 Task: Add an event with the title Third Presentation Finalization, date ''2023/11/22'', time 20:00and add a description: Participants will explore techniques for building rapport and establishing positive relationships with team members. They will learn how to create a supportive and inclusive communication environment, fostering trust, respect, and collaboration.Mark the tasks as Completed , logged in from the account softage.4@softage.netand send the event invitation to softage.7@softage.net and softage.8@softage.net. Set a reminder for the event Doesn''t repeat
Action: Mouse moved to (65, 91)
Screenshot: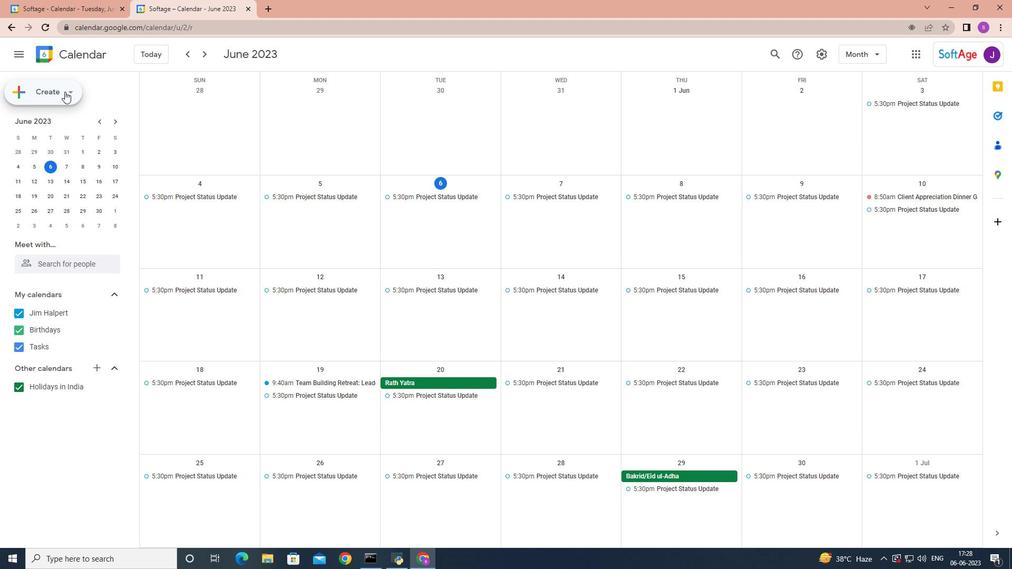 
Action: Mouse pressed left at (65, 91)
Screenshot: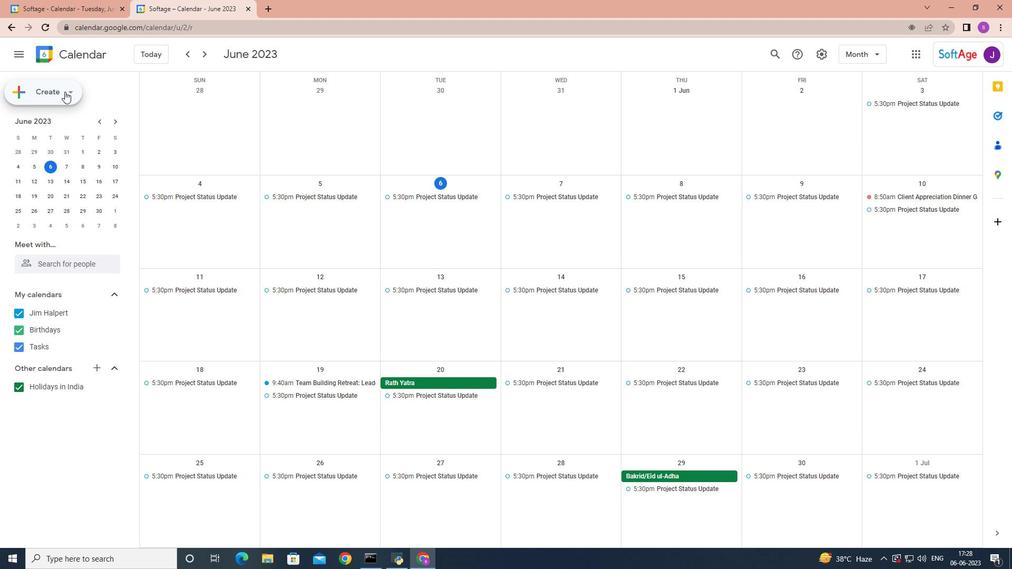 
Action: Mouse moved to (55, 116)
Screenshot: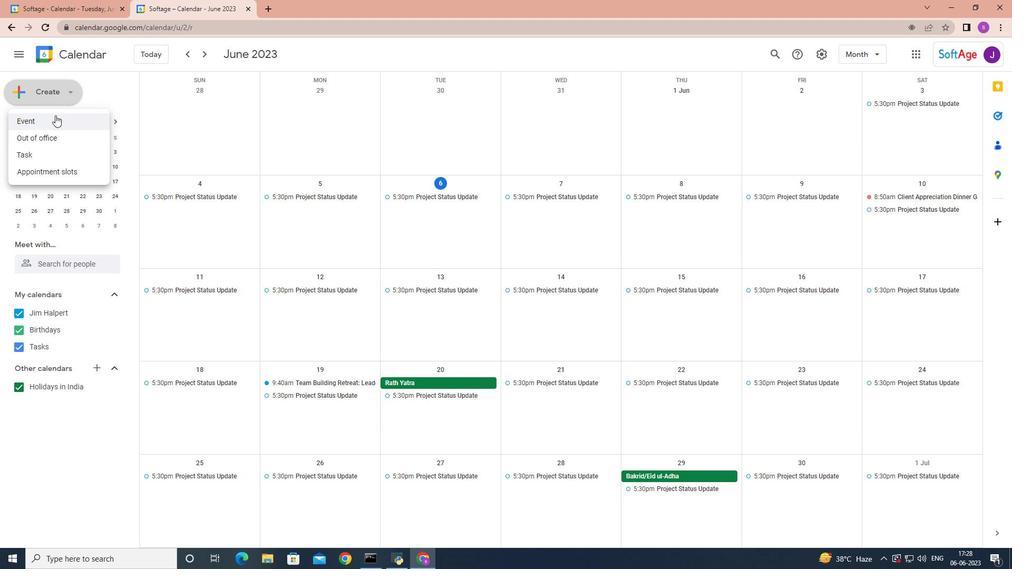 
Action: Mouse pressed left at (55, 116)
Screenshot: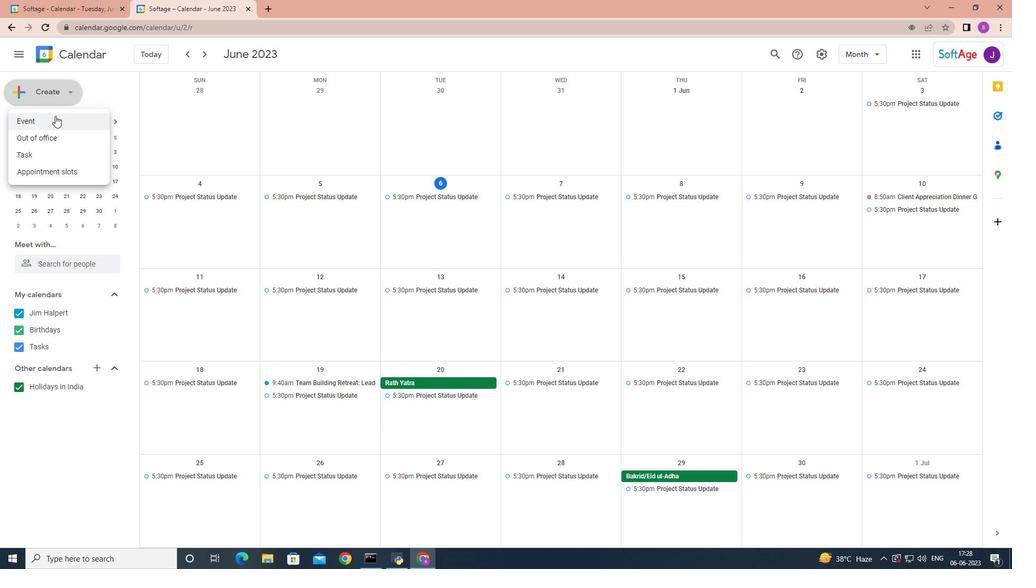 
Action: Mouse moved to (276, 410)
Screenshot: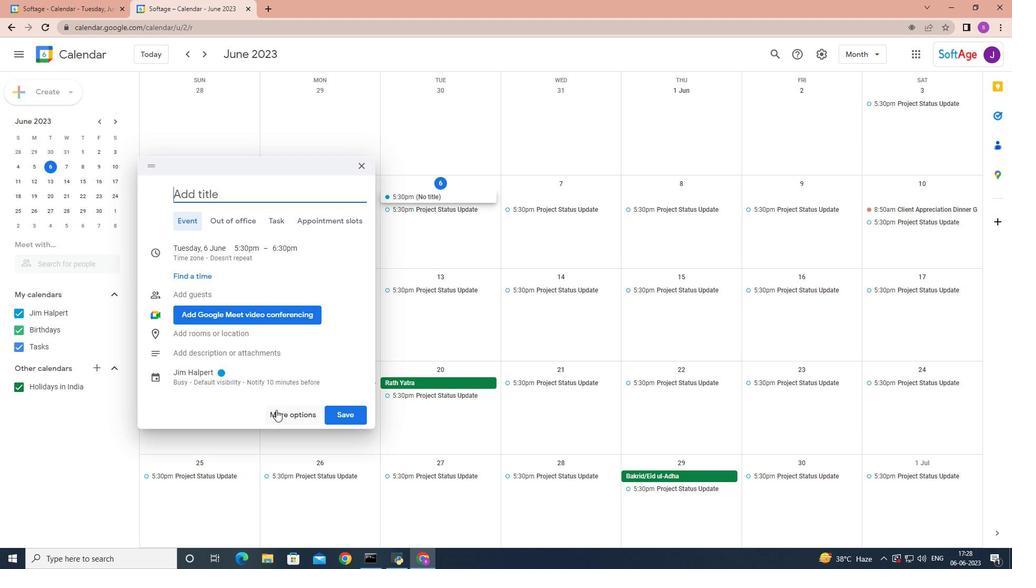 
Action: Mouse pressed left at (276, 410)
Screenshot: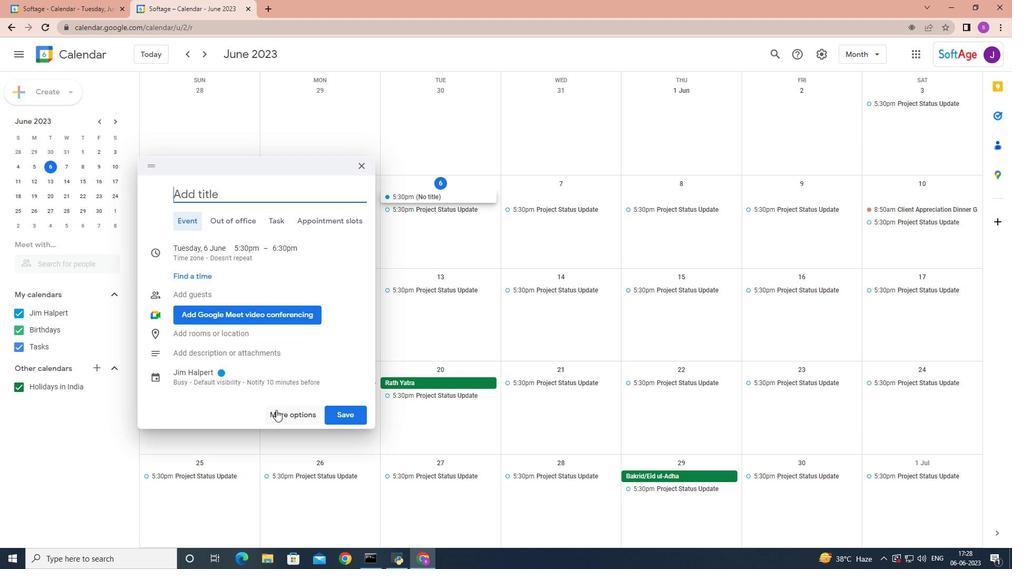 
Action: Mouse moved to (273, 409)
Screenshot: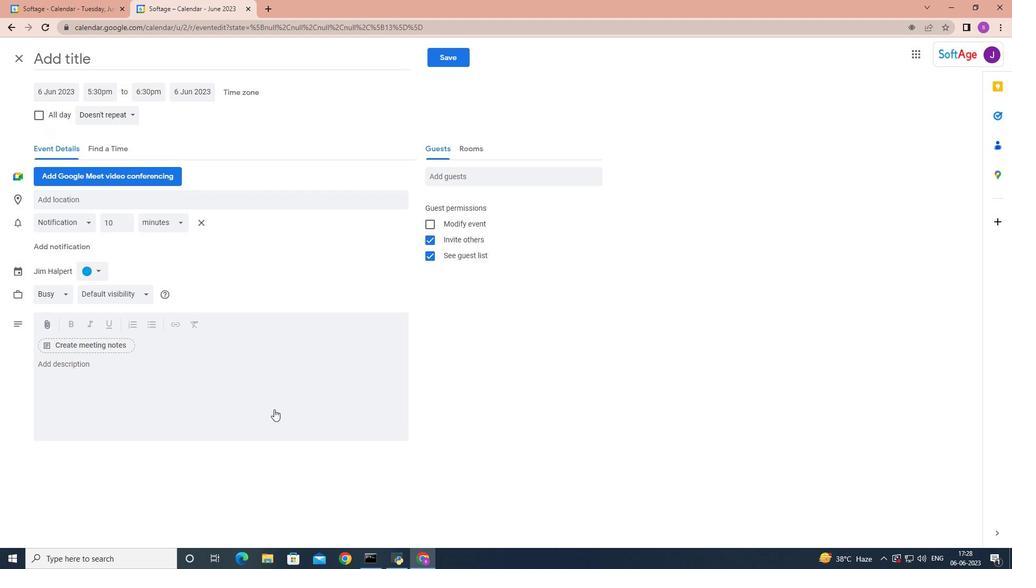 
Action: Key pressed <Key.shift>Third<Key.space><Key.shift>Presentation<Key.space><Key.shift>Finalization<Key.space>
Screenshot: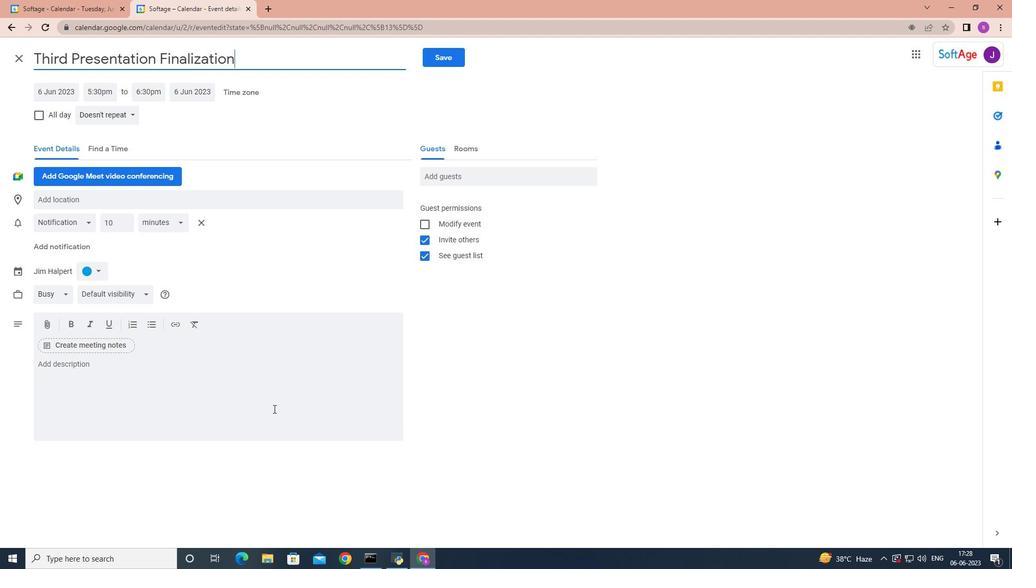 
Action: Mouse moved to (61, 91)
Screenshot: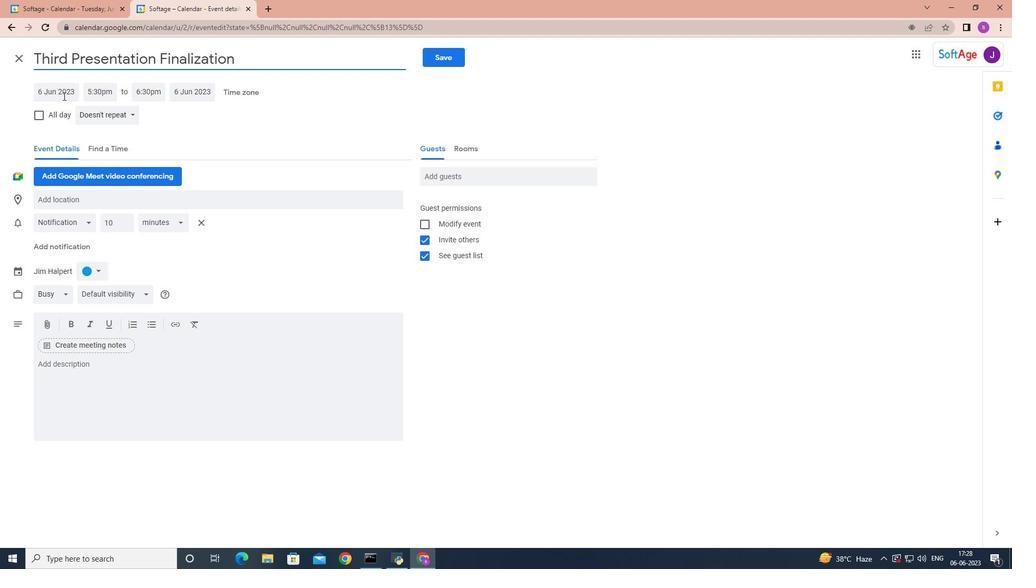 
Action: Mouse pressed left at (61, 91)
Screenshot: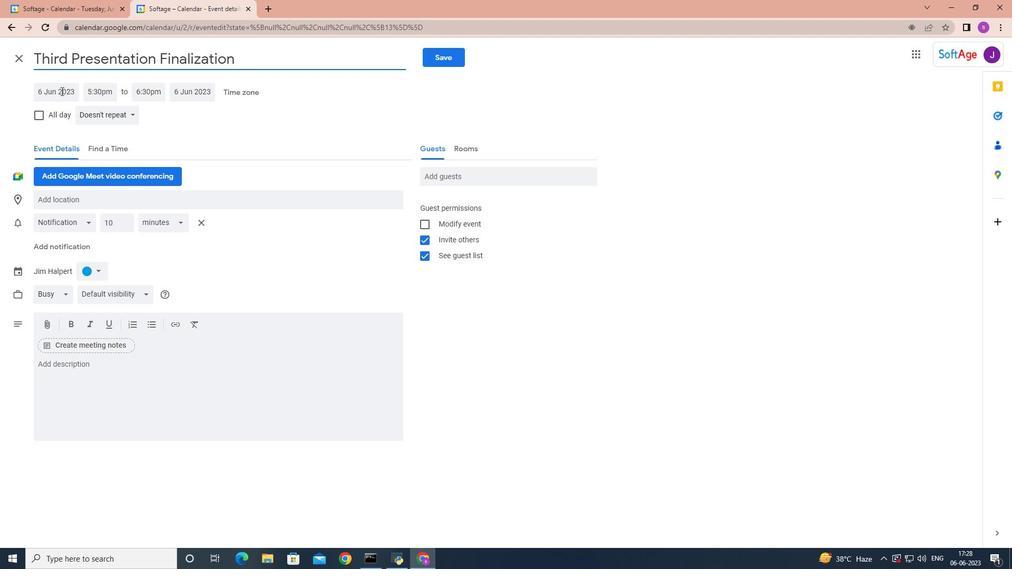 
Action: Mouse moved to (167, 113)
Screenshot: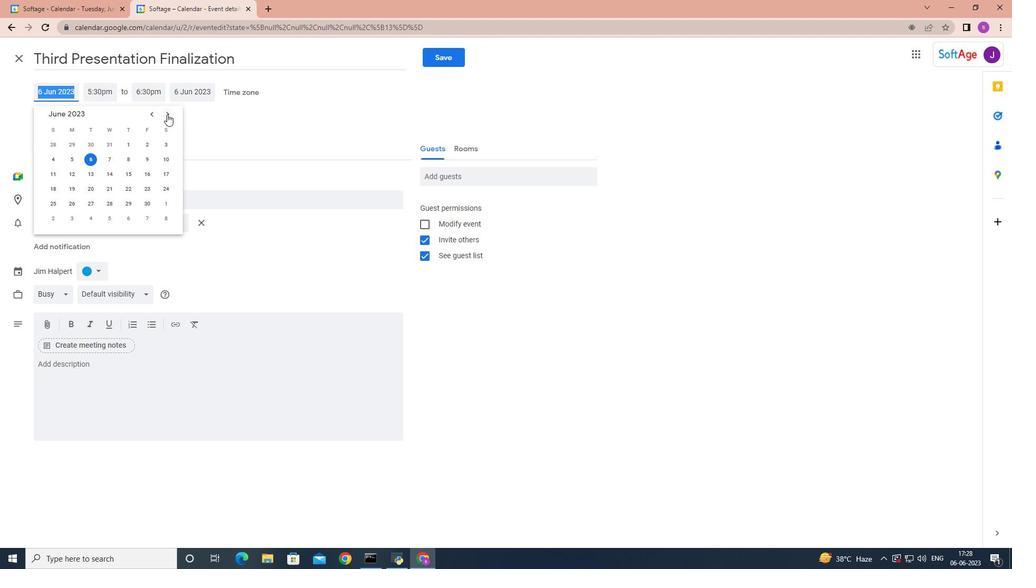 
Action: Mouse pressed left at (167, 113)
Screenshot: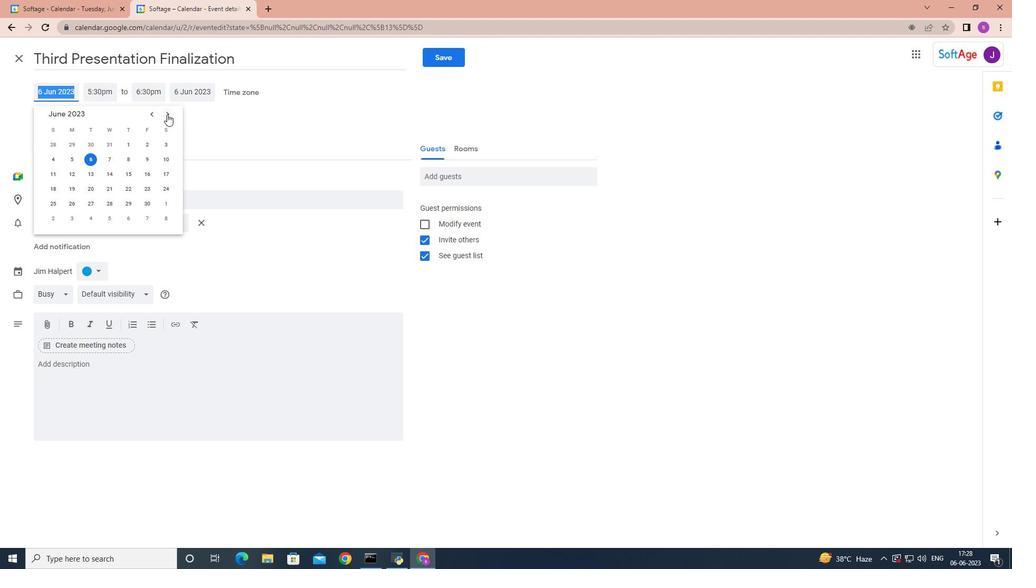 
Action: Mouse moved to (168, 113)
Screenshot: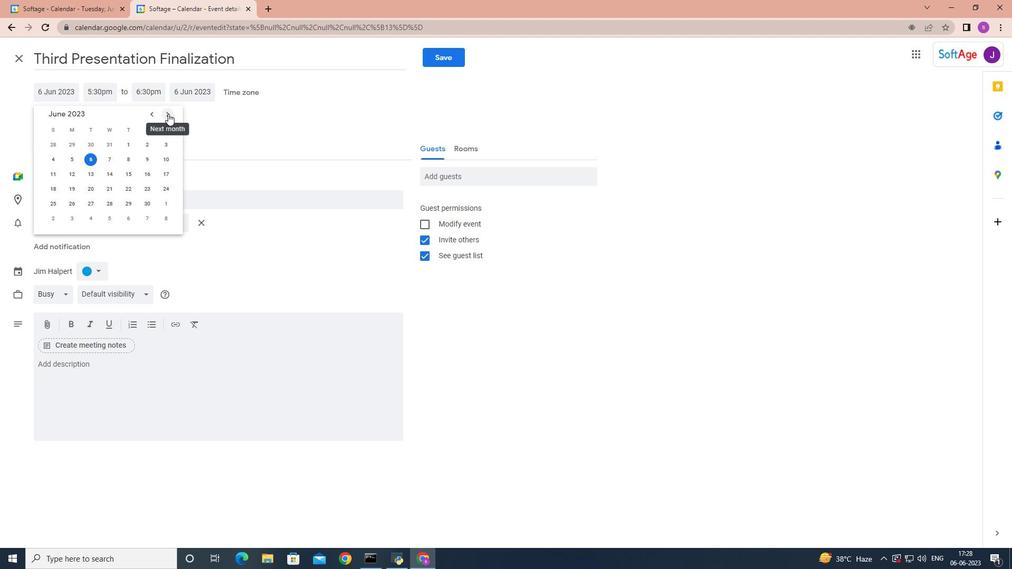 
Action: Mouse pressed left at (168, 113)
Screenshot: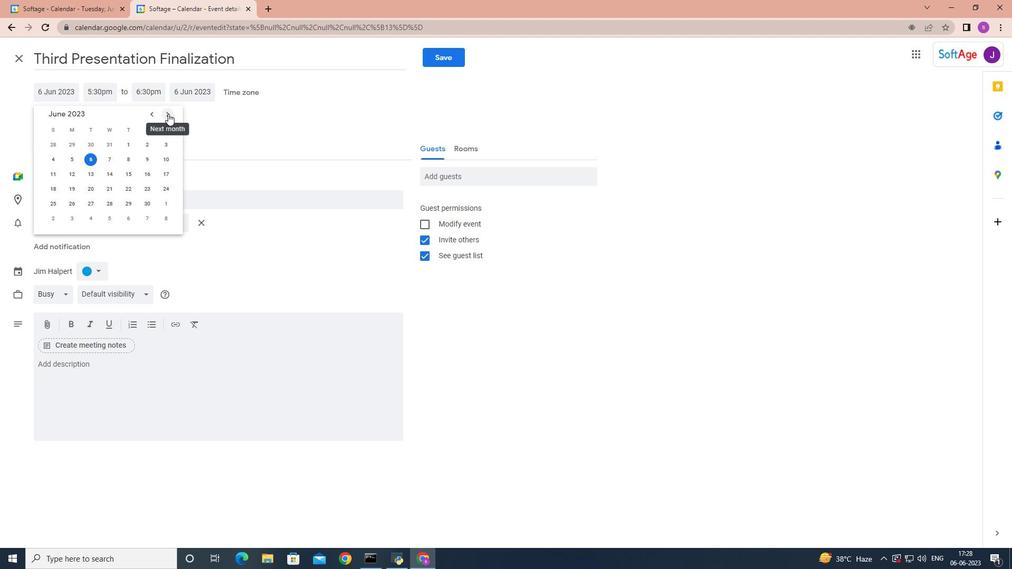 
Action: Mouse moved to (168, 113)
Screenshot: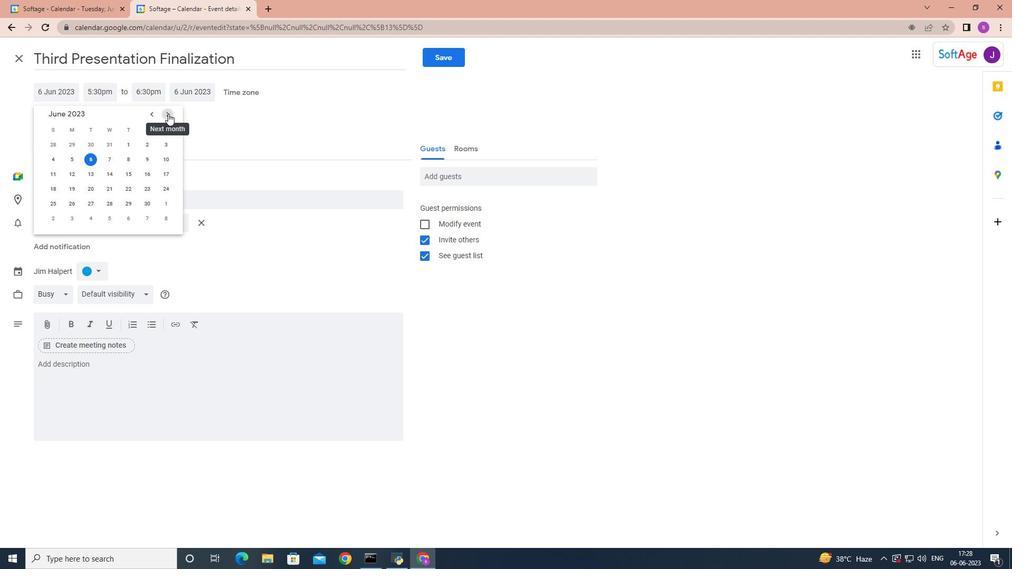 
Action: Mouse pressed left at (168, 113)
Screenshot: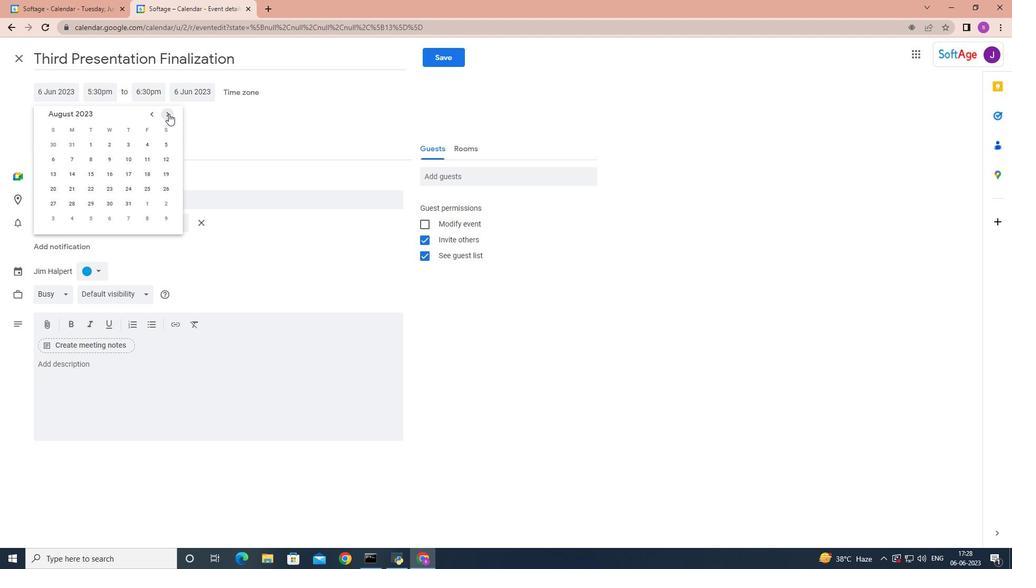 
Action: Mouse pressed left at (168, 113)
Screenshot: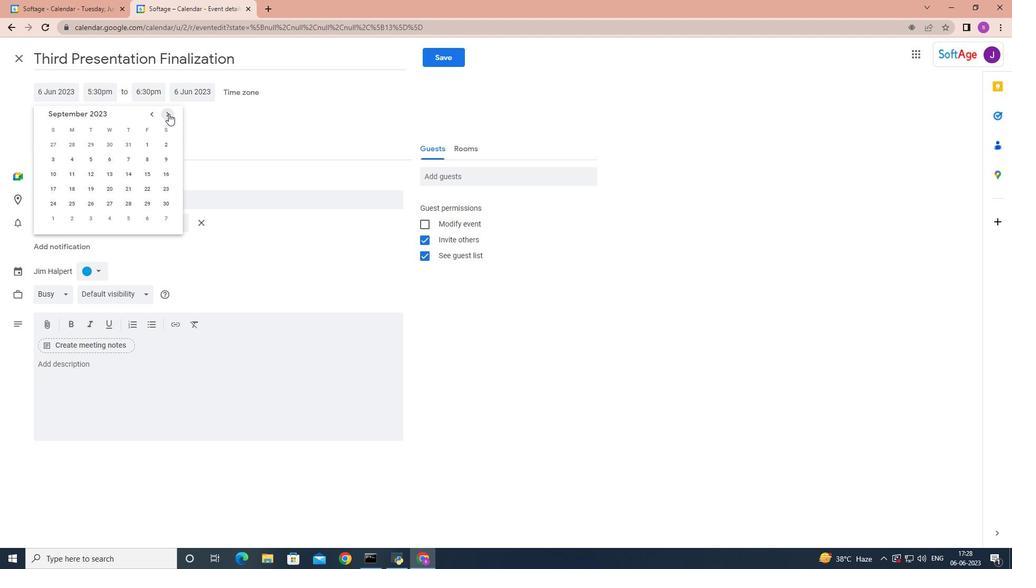 
Action: Mouse pressed left at (168, 113)
Screenshot: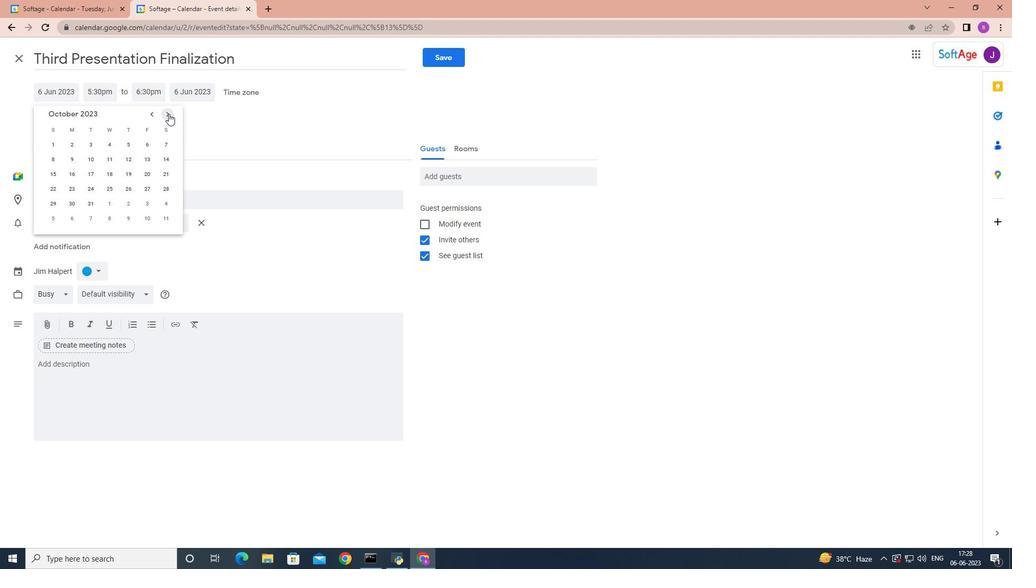 
Action: Mouse moved to (107, 187)
Screenshot: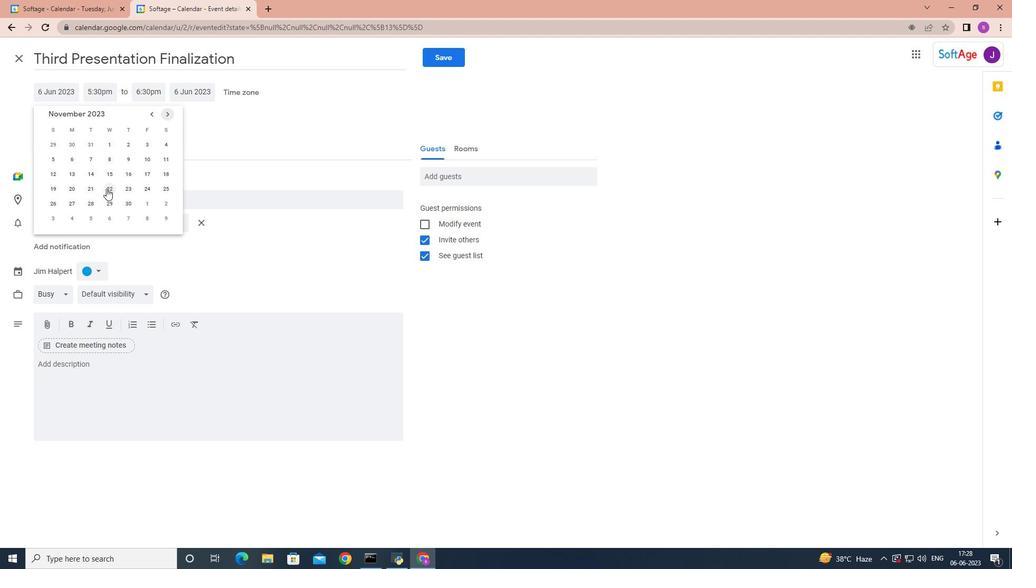 
Action: Mouse pressed left at (107, 187)
Screenshot: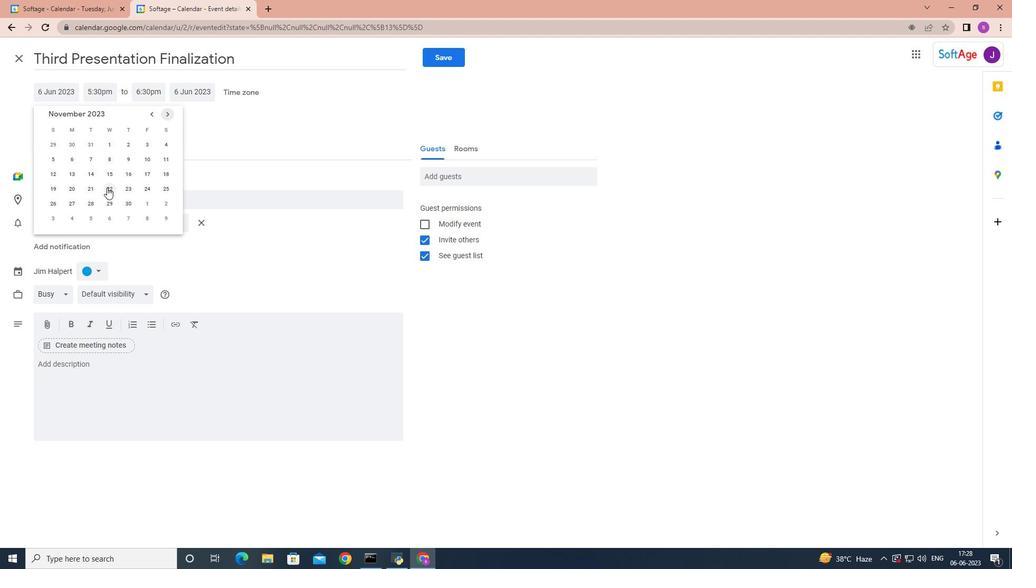 
Action: Mouse moved to (110, 89)
Screenshot: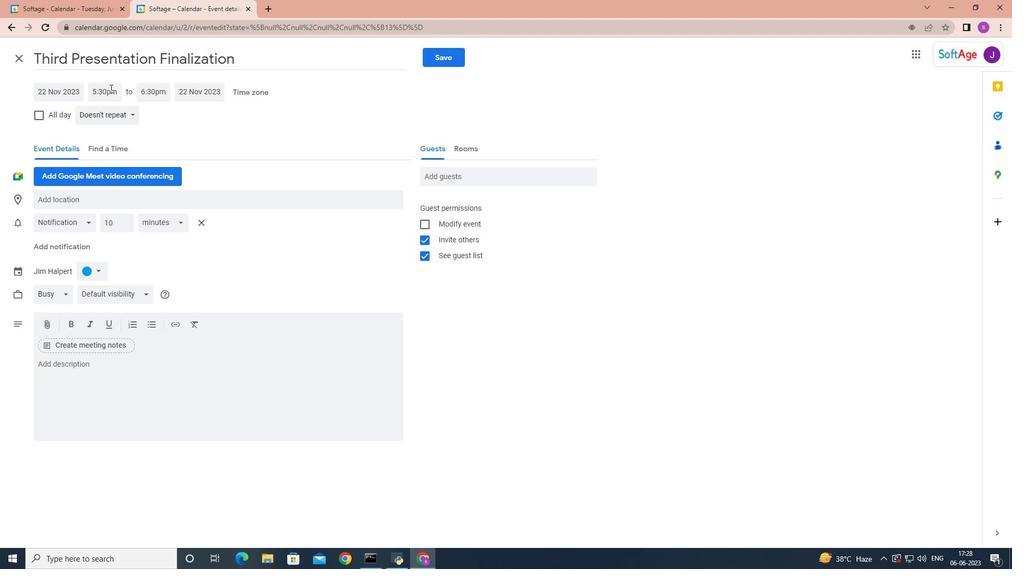
Action: Mouse pressed left at (110, 89)
Screenshot: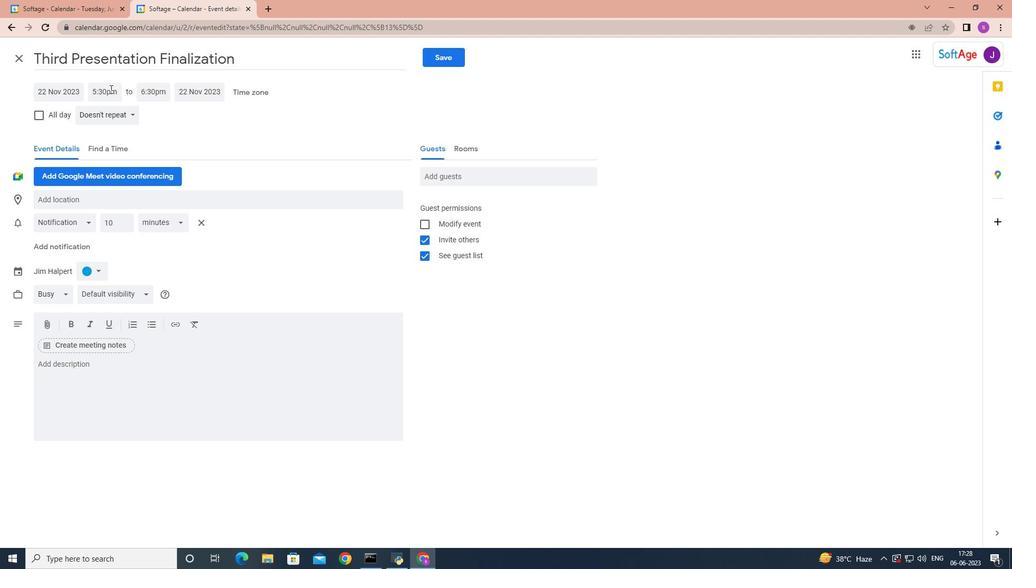 
Action: Mouse moved to (113, 91)
Screenshot: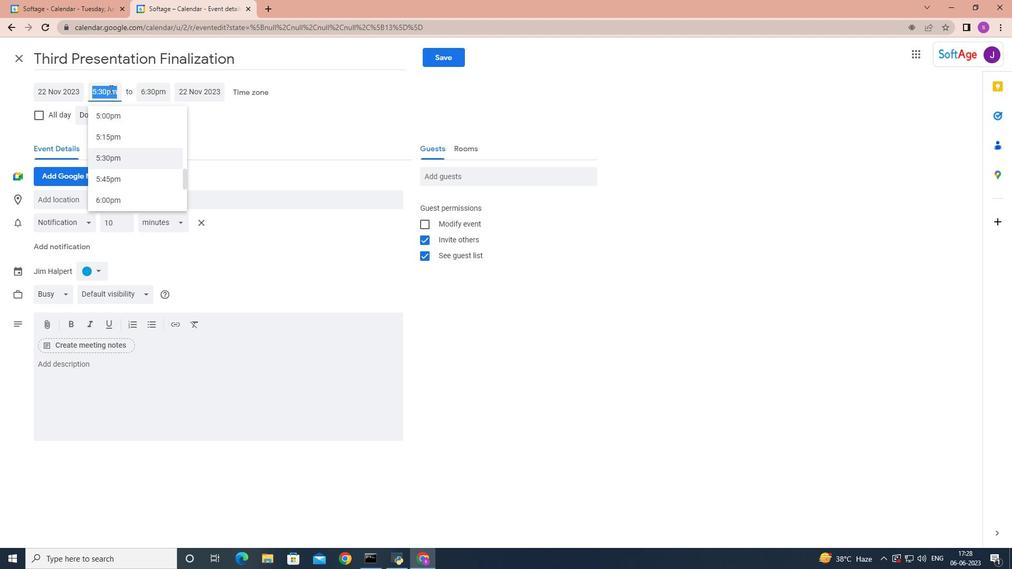 
Action: Key pressed 20<Key.shift>:00<Key.enter>
Screenshot: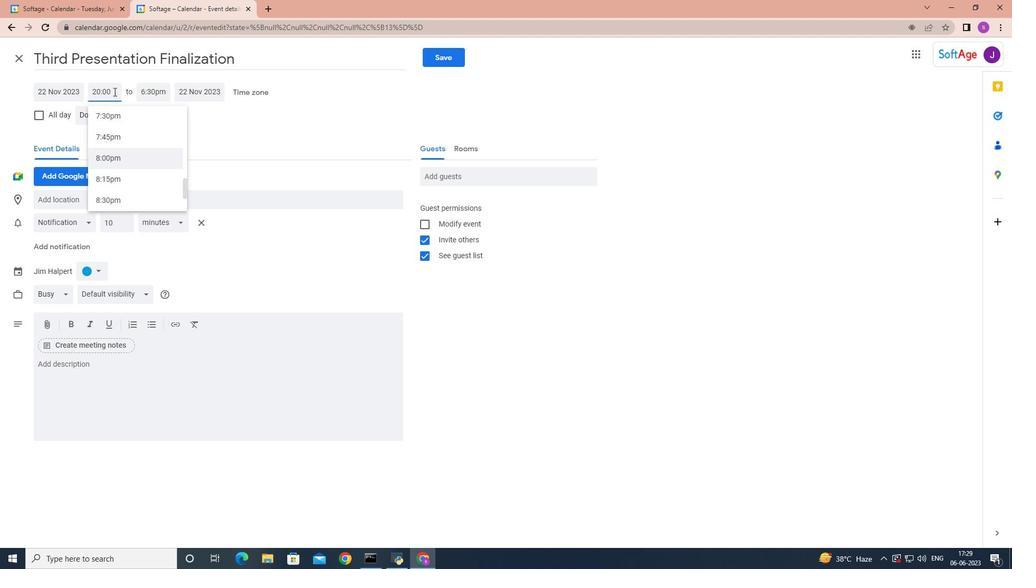 
Action: Mouse moved to (121, 359)
Screenshot: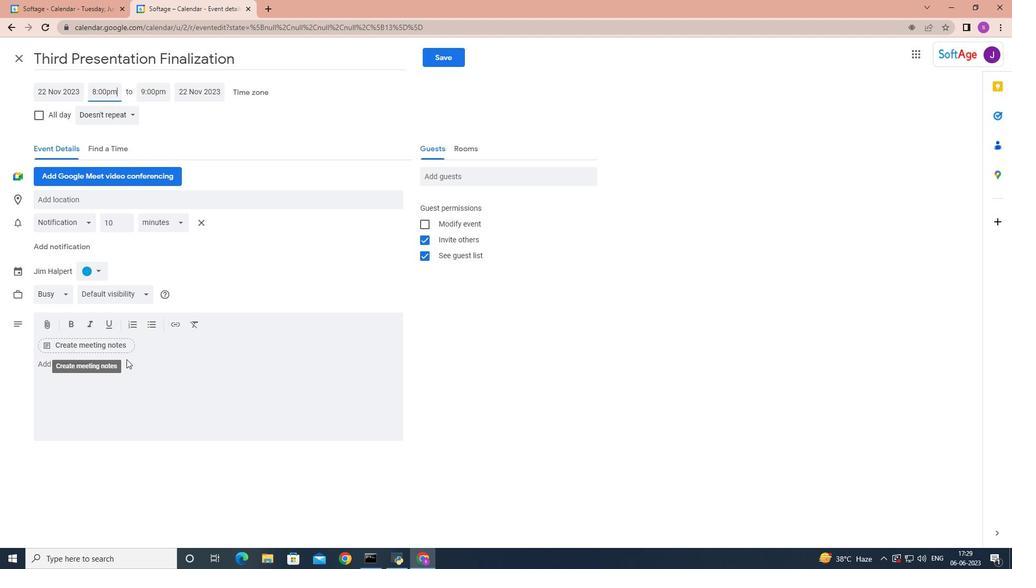 
Action: Mouse pressed left at (121, 359)
Screenshot: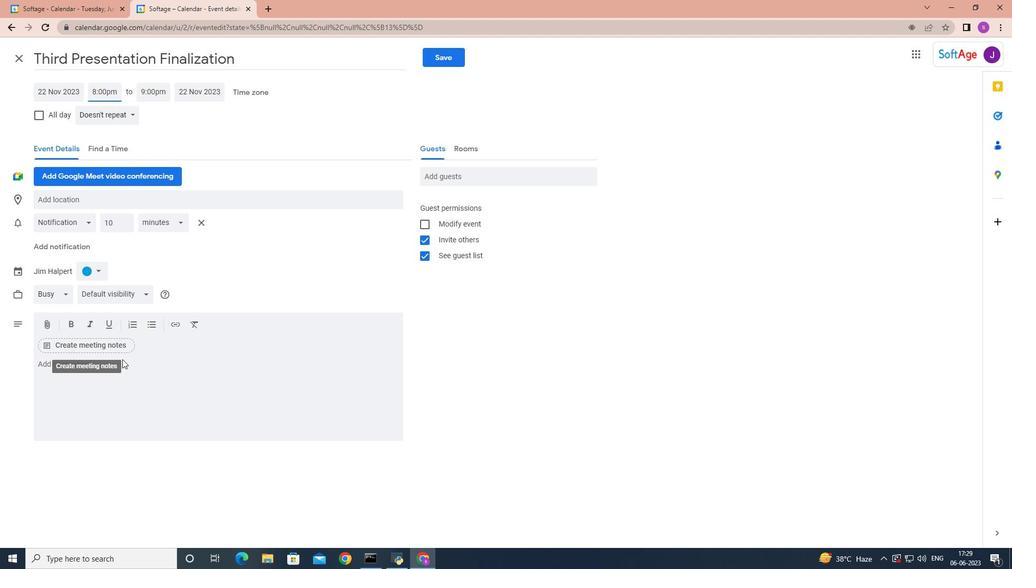 
Action: Mouse moved to (92, 365)
Screenshot: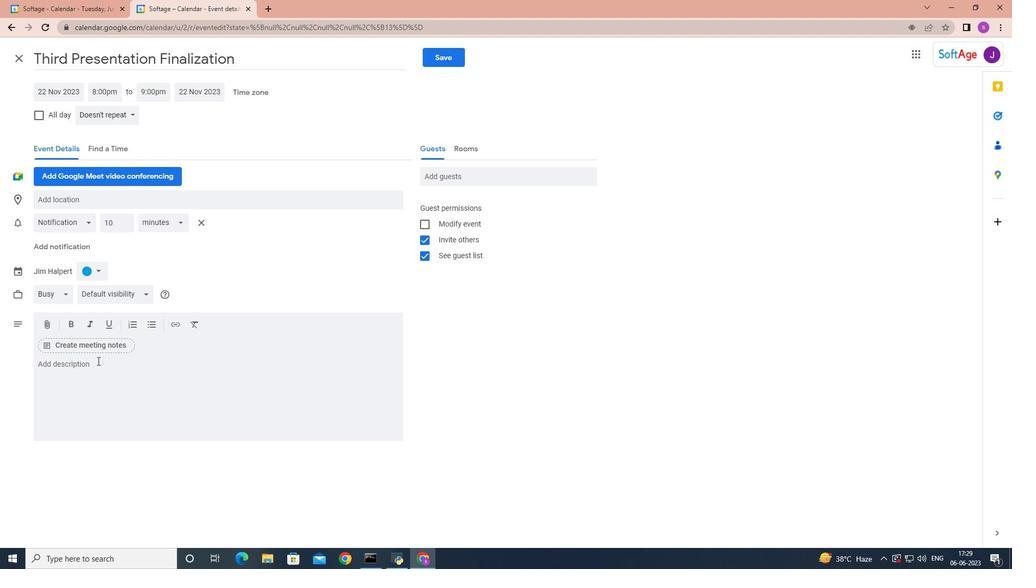 
Action: Mouse pressed left at (92, 365)
Screenshot: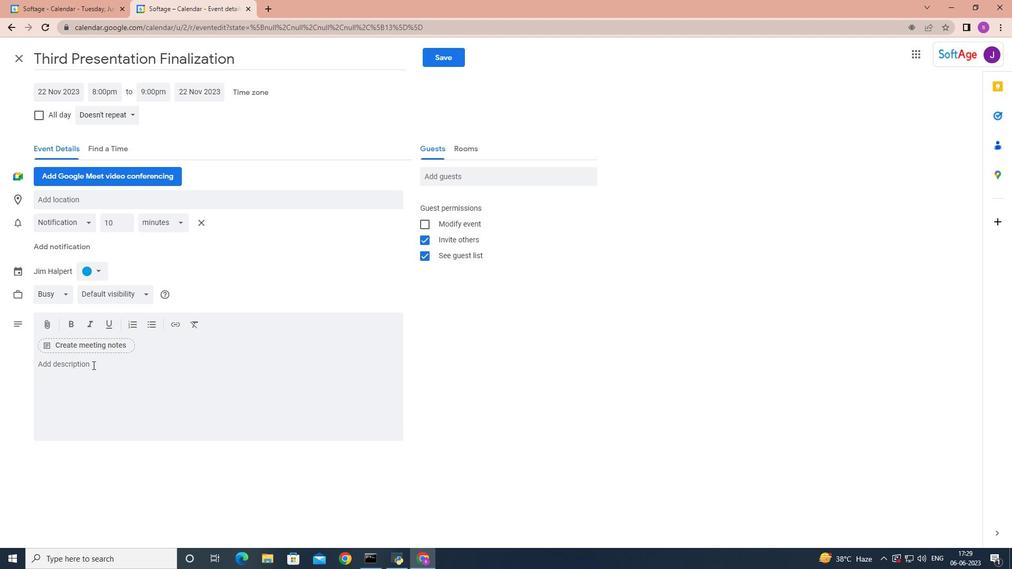 
Action: Mouse moved to (92, 364)
Screenshot: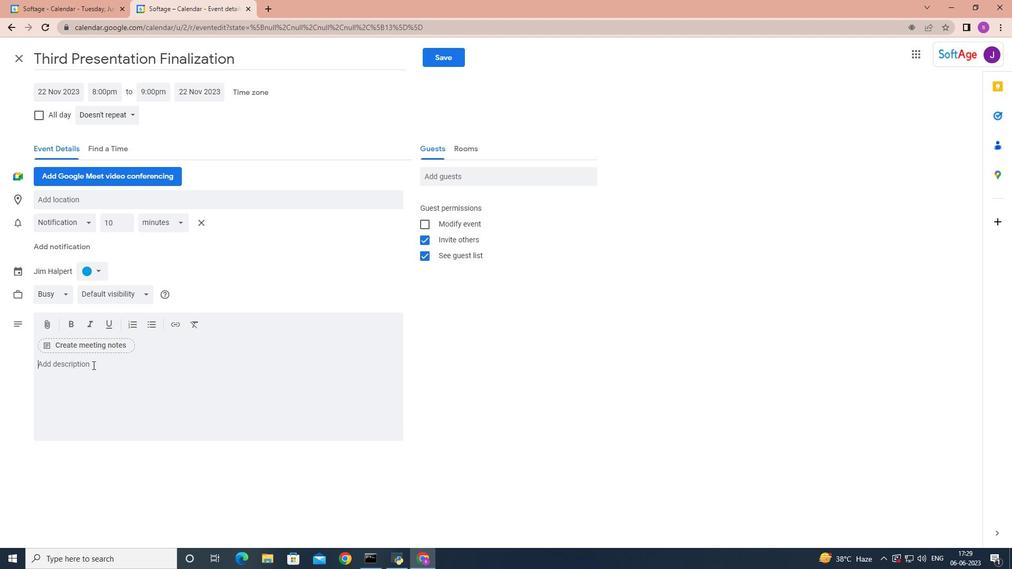
Action: Key pressed <Key.shift><Key.shift>Participants<Key.space>will<Key.space>explore<Key.space>techb<Key.backspace>niques<Key.space>for<Key.space>buo<Key.backspace>ilding<Key.space>rapport<Key.space>and<Key.space>establishing<Key.space>postivie<Key.space><Key.backspace><Key.backspace><Key.backspace><Key.backspace><Key.backspace><Key.backspace>itive<Key.space>relationships<Key.space>with<Key.space>team<Key.space>members<Key.space><Key.backspace>.<Key.space><Key.shift>They<Key.space>will<Key.space>learn<Key.space>how<Key.space>to<Key.space>creat<Key.space><Key.backspace><Key.backspace><Key.backspace>ate<Key.space>a<Key.space>supportive<Key.space>and<Key.space>inclusive<Key.space>x<Key.backspace>communication<Key.space>environment,<Key.space>fostering<Key.space>trust<Key.space><Key.backspace>,<Key.space>respect<Key.space>and<Key.space>collaboration<Key.space><Key.backspace>.
Screenshot: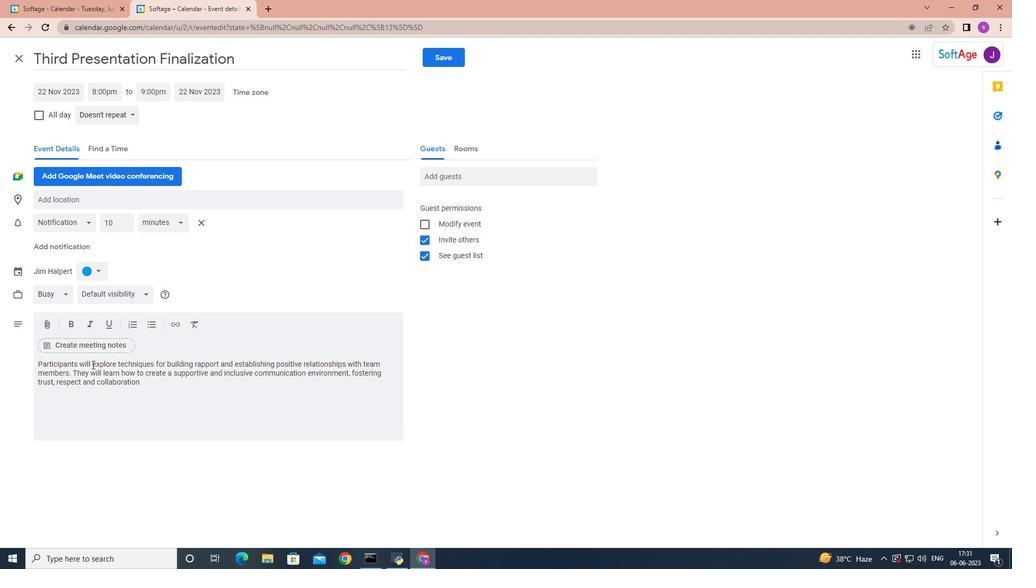 
Action: Mouse moved to (475, 179)
Screenshot: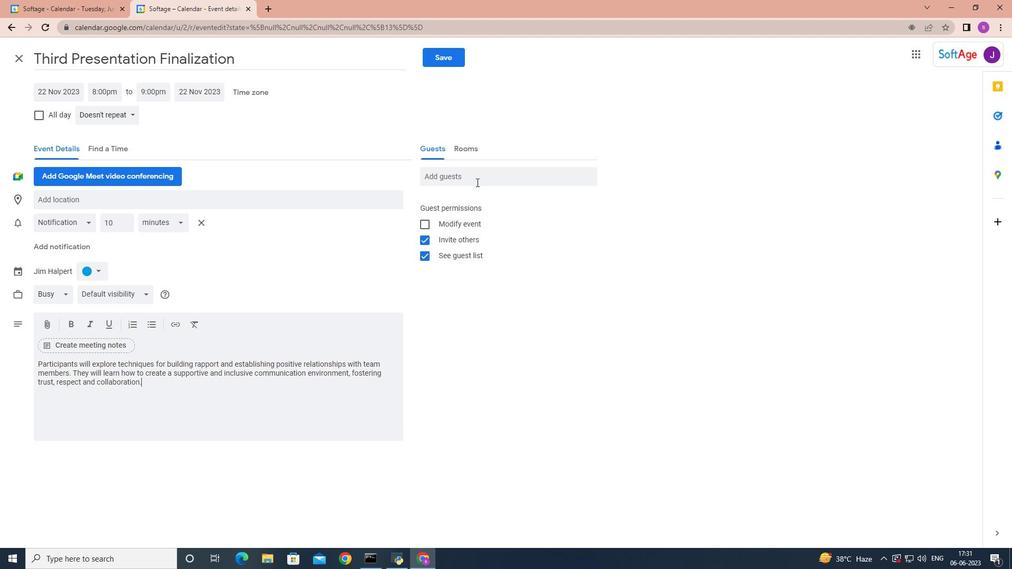 
Action: Mouse pressed left at (475, 179)
Screenshot: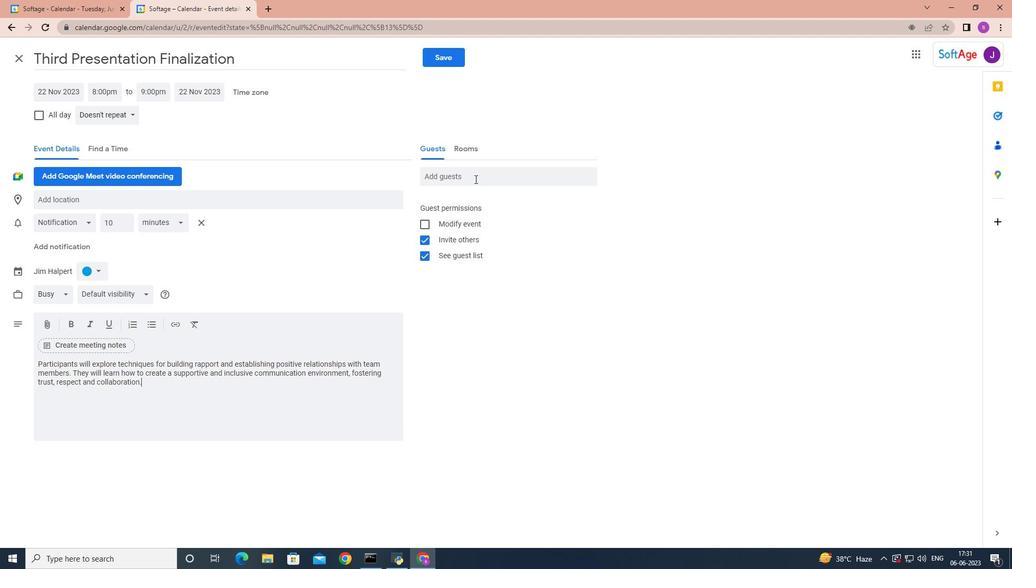 
Action: Key pressed softage.7
Screenshot: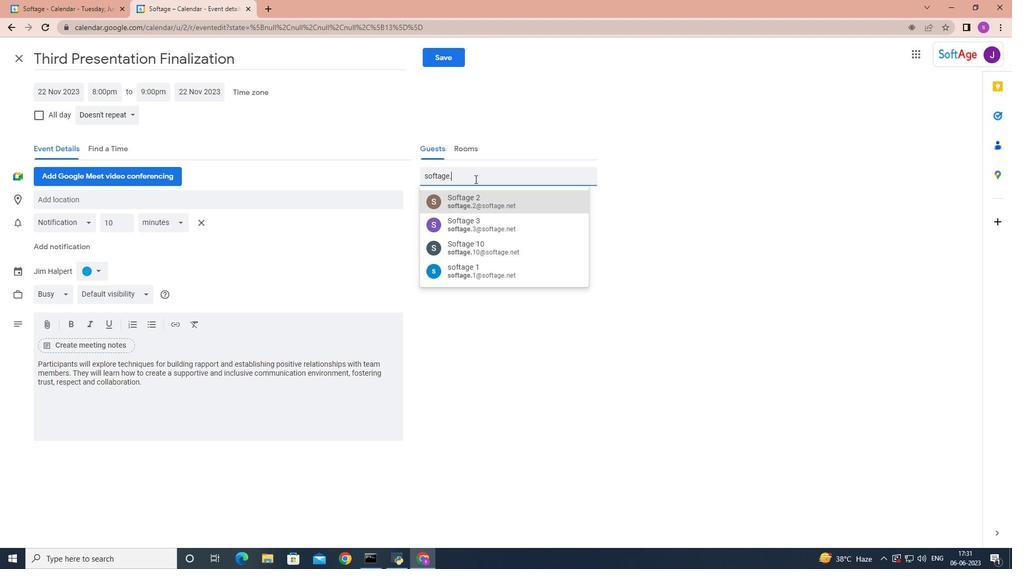 
Action: Mouse moved to (487, 205)
Screenshot: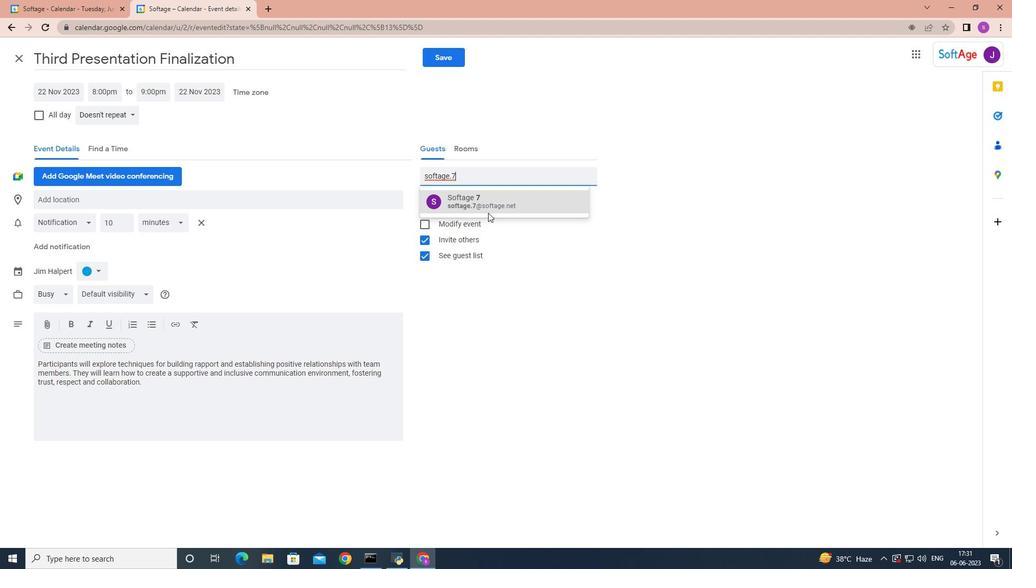 
Action: Mouse pressed left at (487, 205)
Screenshot: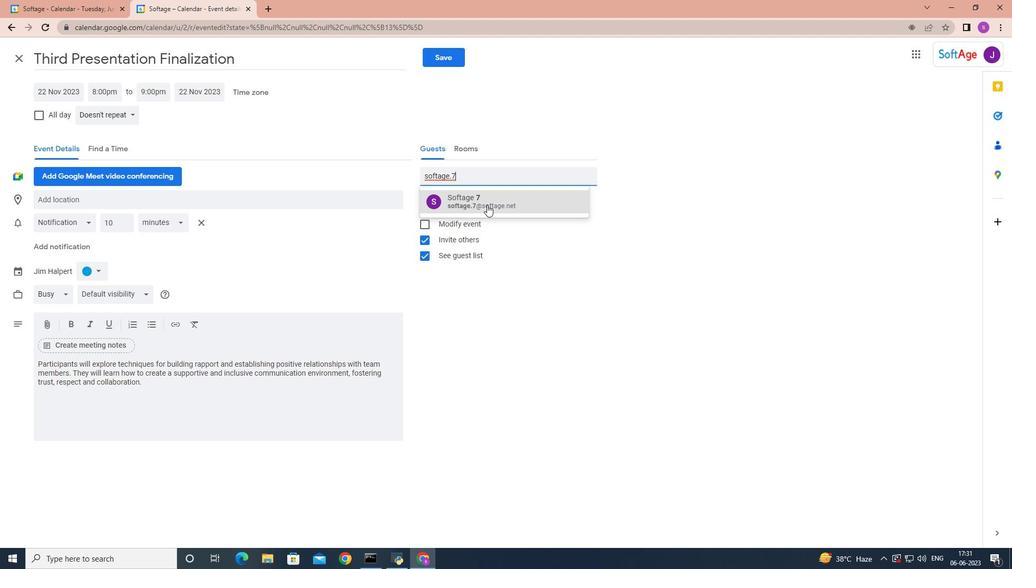 
Action: Mouse moved to (483, 202)
Screenshot: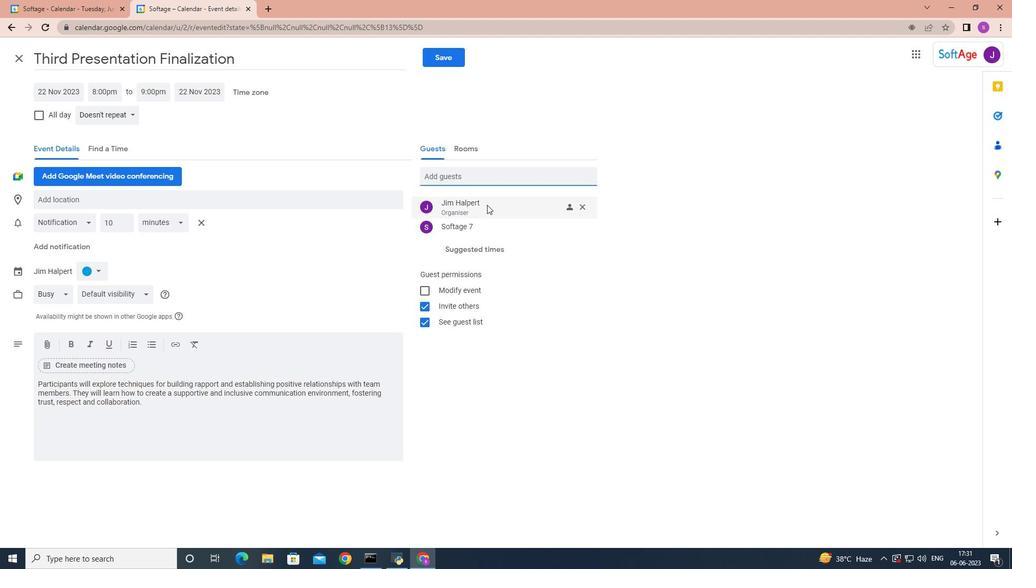
Action: Key pressed softage.8
Screenshot: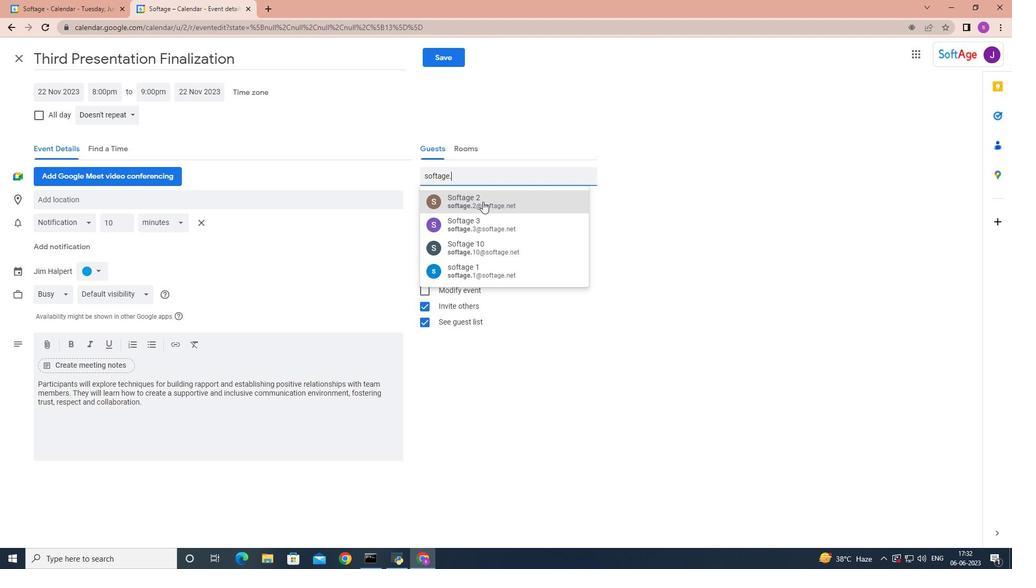 
Action: Mouse pressed left at (483, 202)
Screenshot: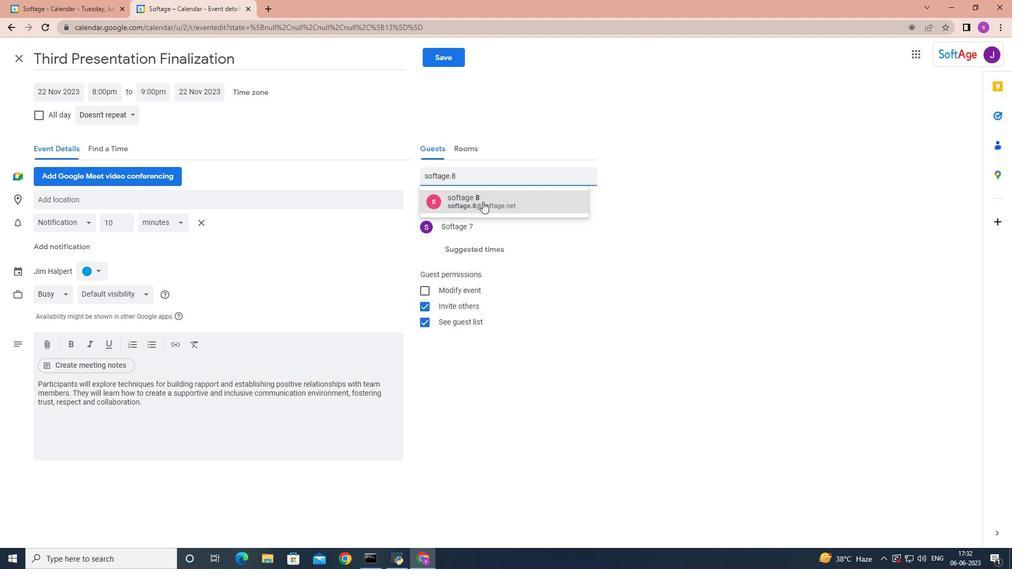 
Action: Mouse moved to (133, 114)
Screenshot: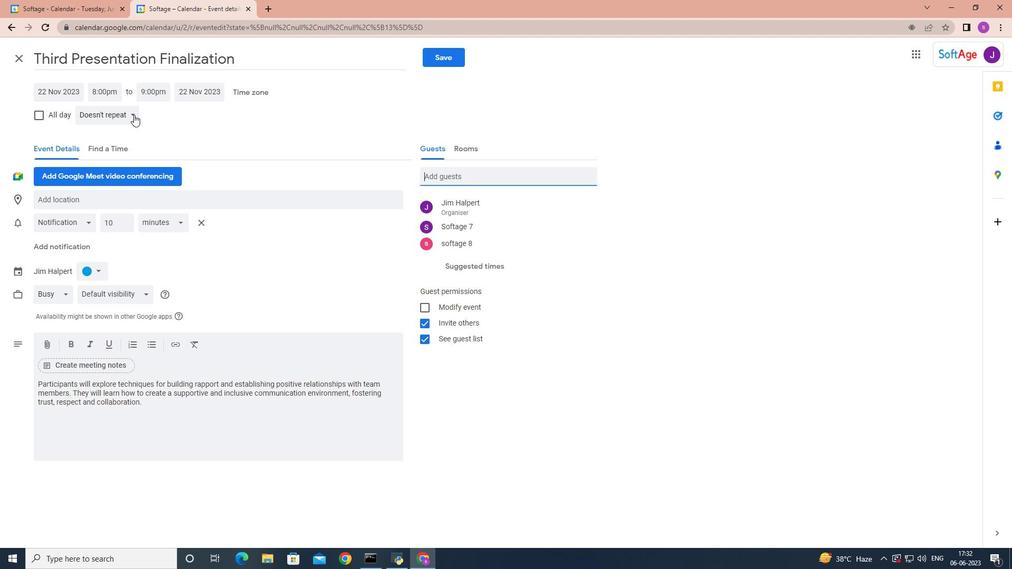 
Action: Mouse pressed left at (133, 114)
Screenshot: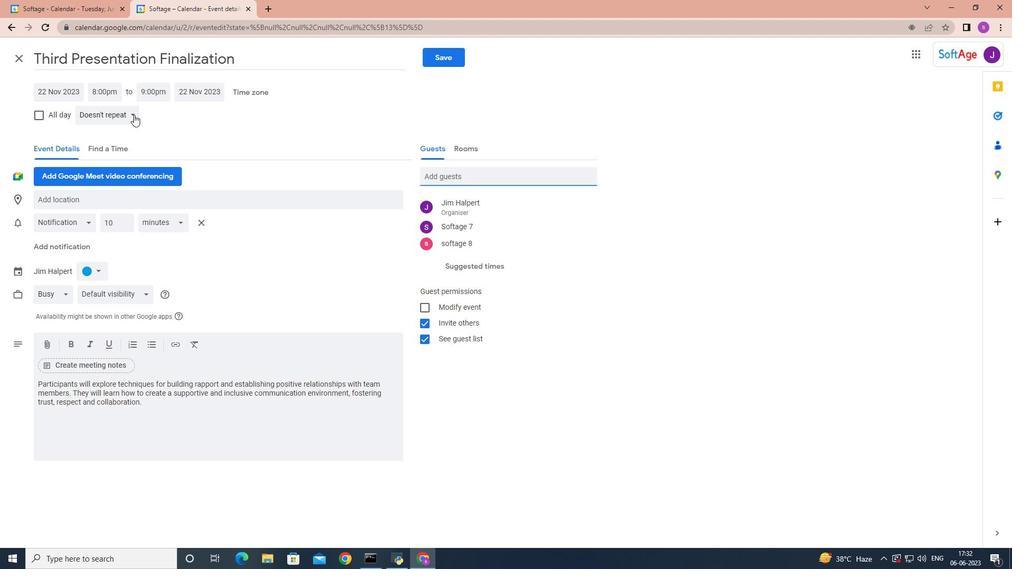 
Action: Mouse moved to (134, 114)
Screenshot: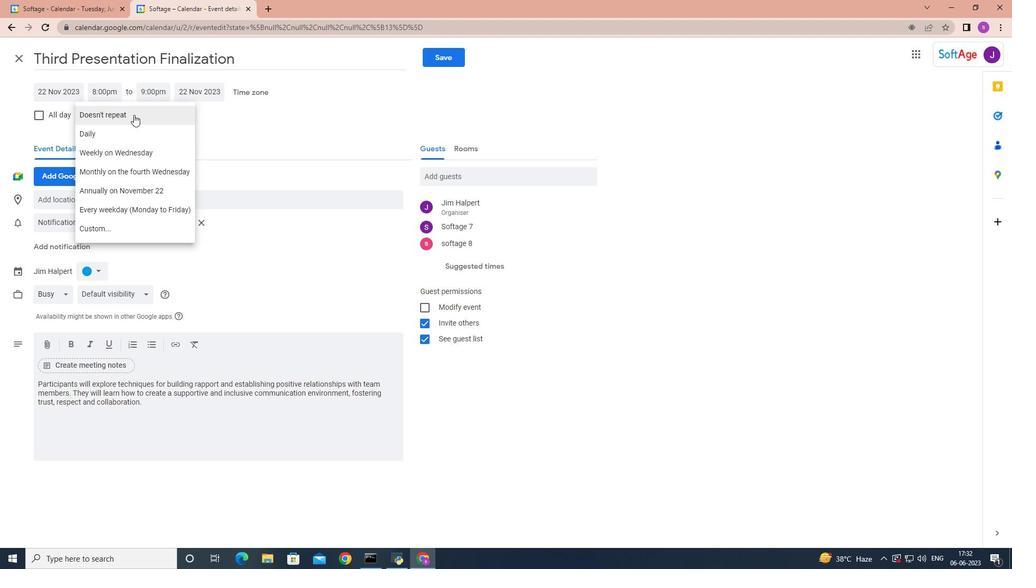 
Action: Mouse pressed left at (134, 114)
Screenshot: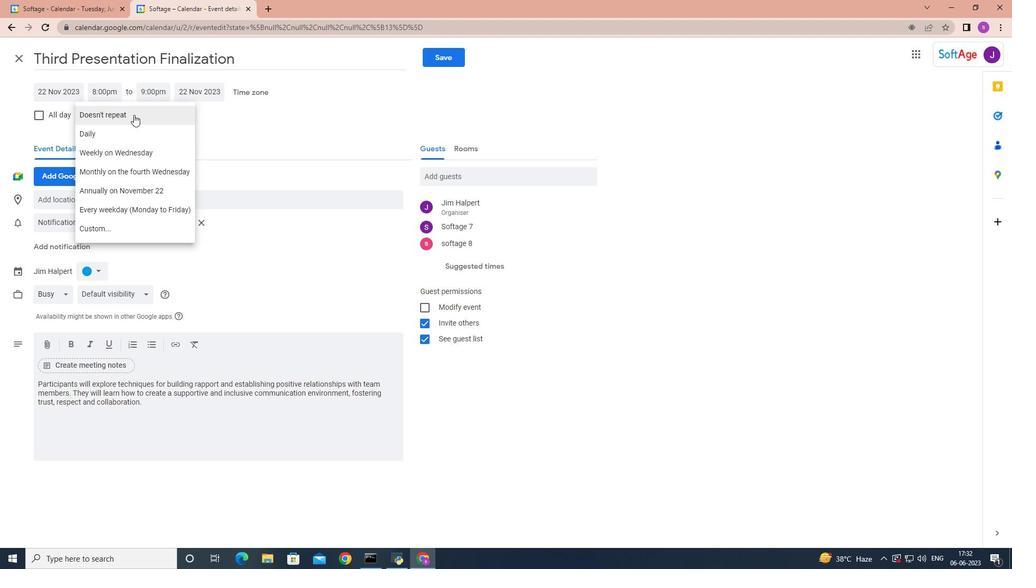 
Action: Mouse moved to (453, 59)
Screenshot: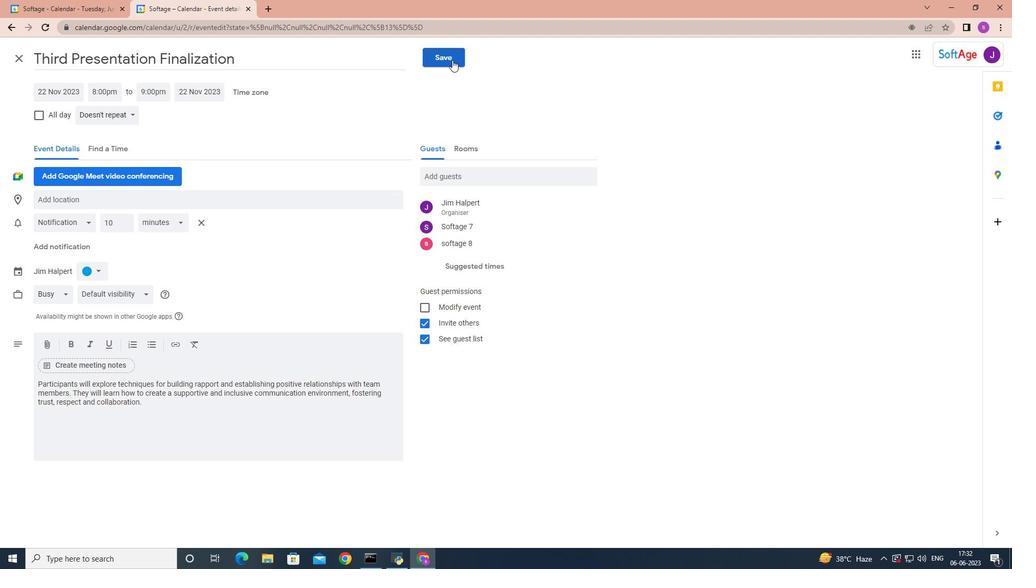 
Action: Mouse pressed left at (453, 59)
Screenshot: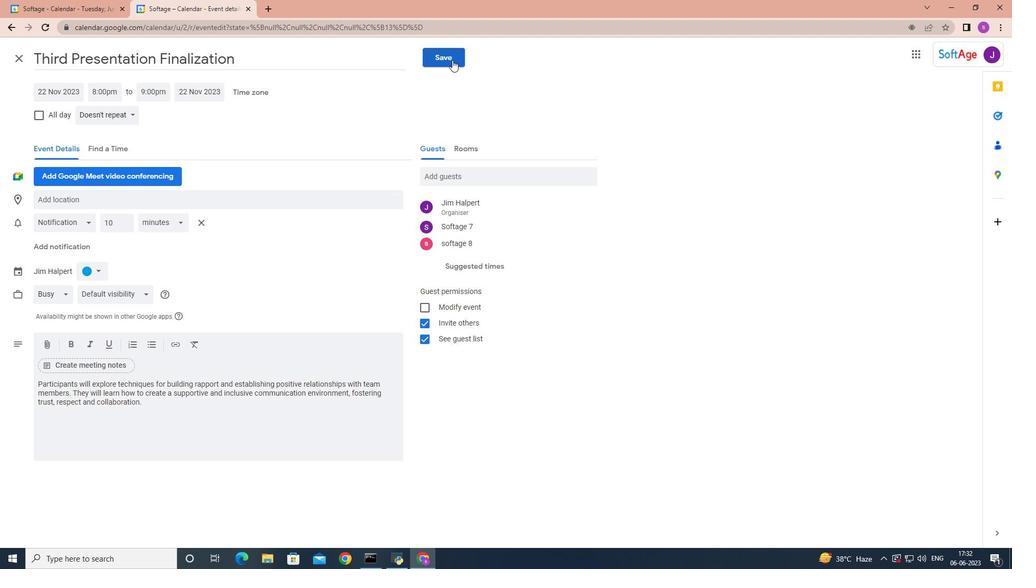
Action: Mouse moved to (604, 316)
Screenshot: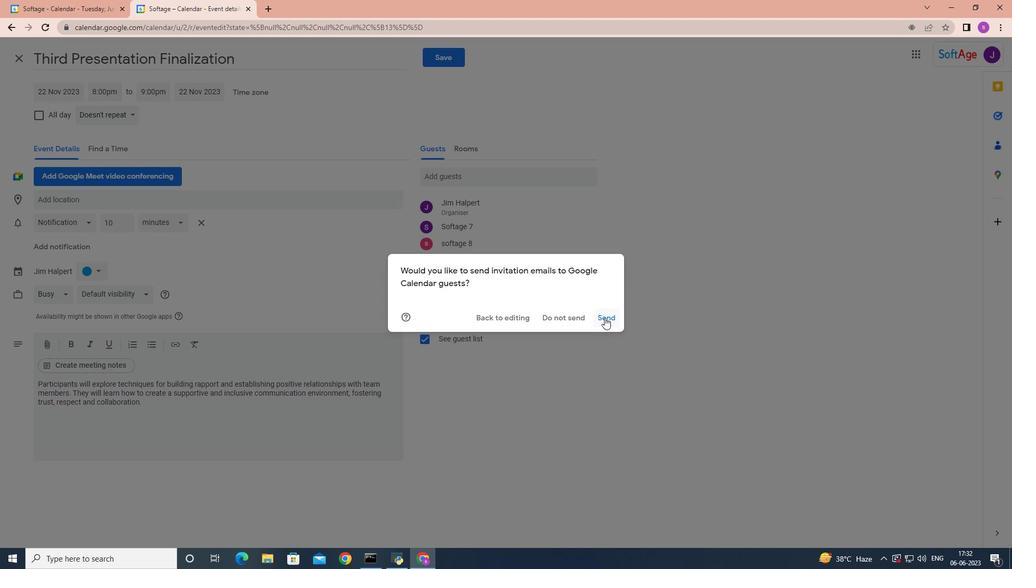 
Action: Mouse pressed left at (604, 316)
Screenshot: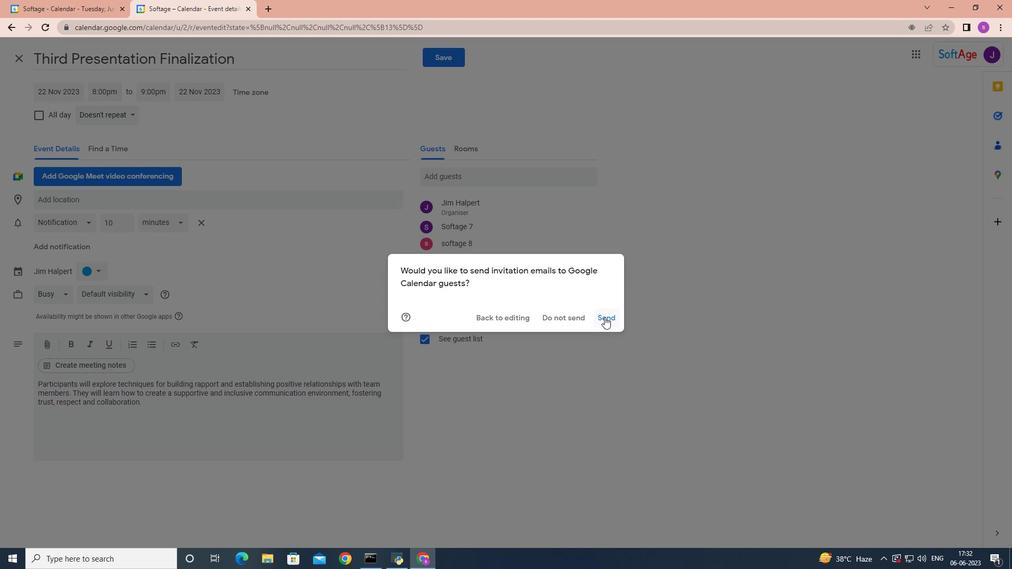 
